 Task: Create a due date automation trigger when advanced on, 2 days after a card is due add content with an empty description at 11:00 AM.
Action: Mouse moved to (1152, 92)
Screenshot: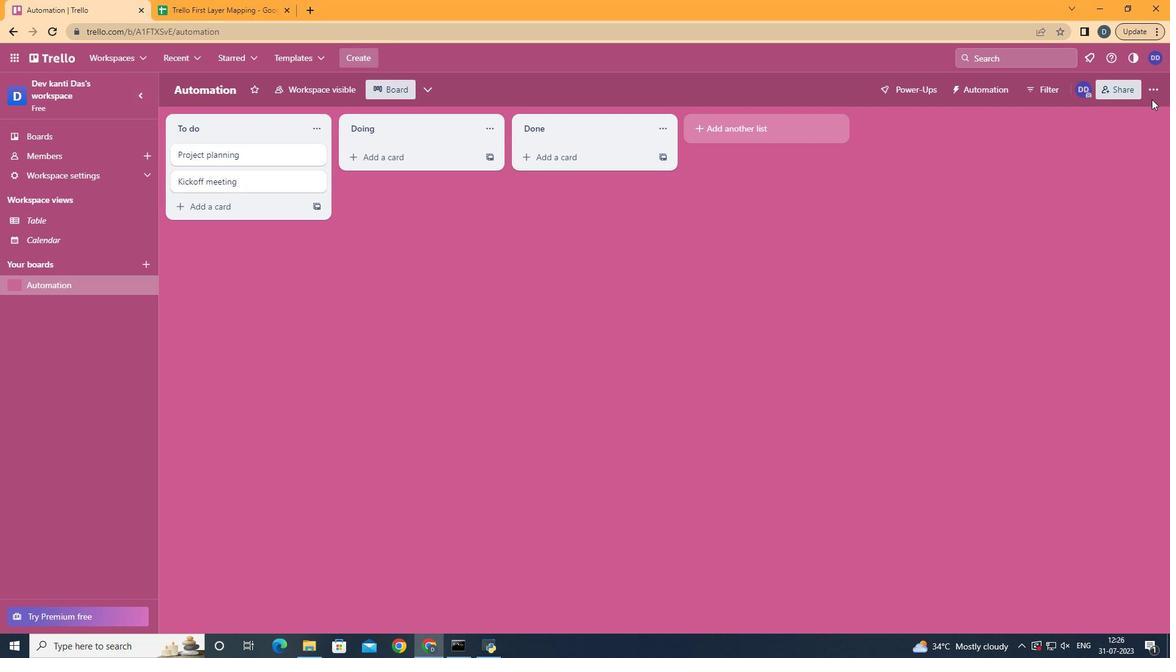 
Action: Mouse pressed left at (1152, 92)
Screenshot: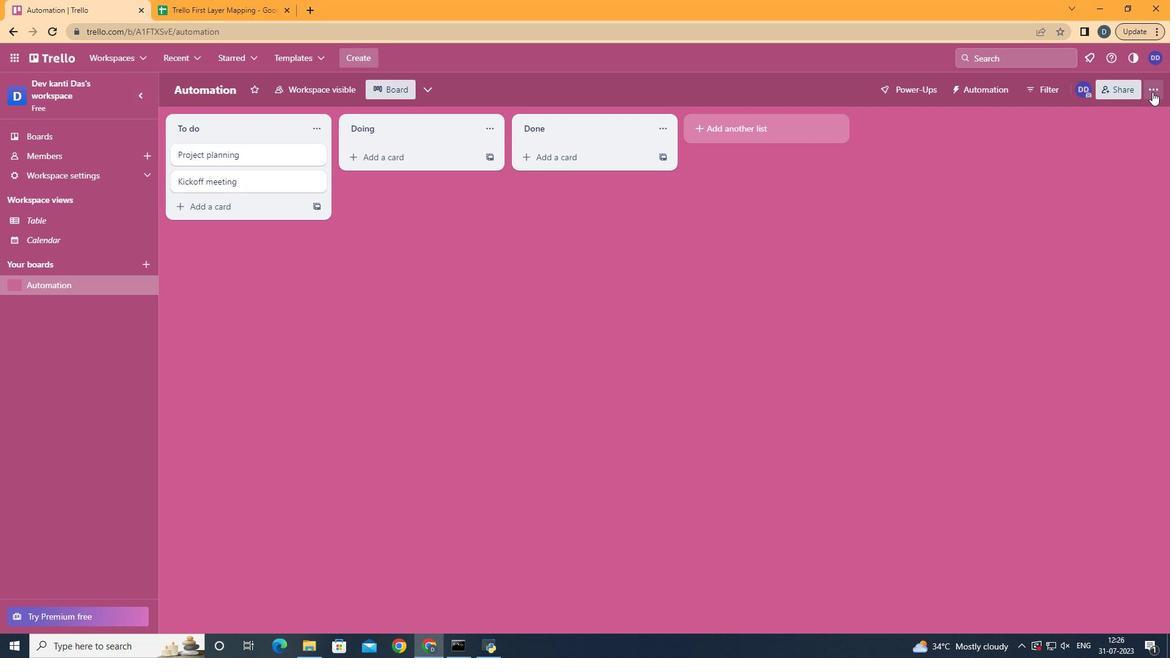 
Action: Mouse moved to (1049, 262)
Screenshot: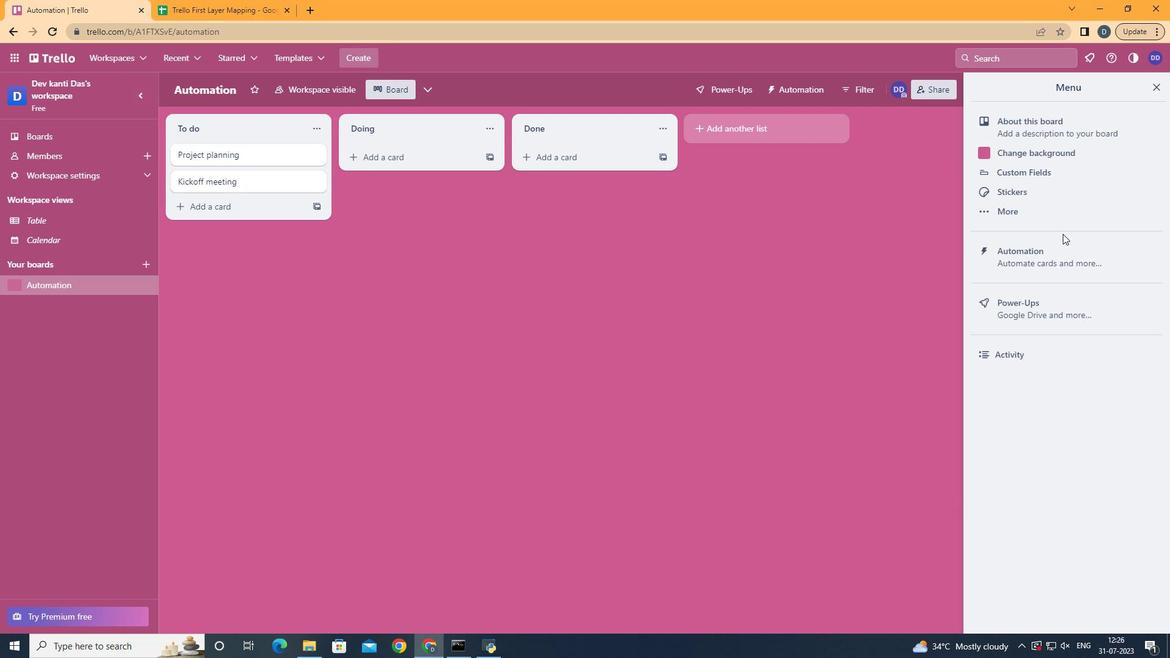 
Action: Mouse pressed left at (1049, 262)
Screenshot: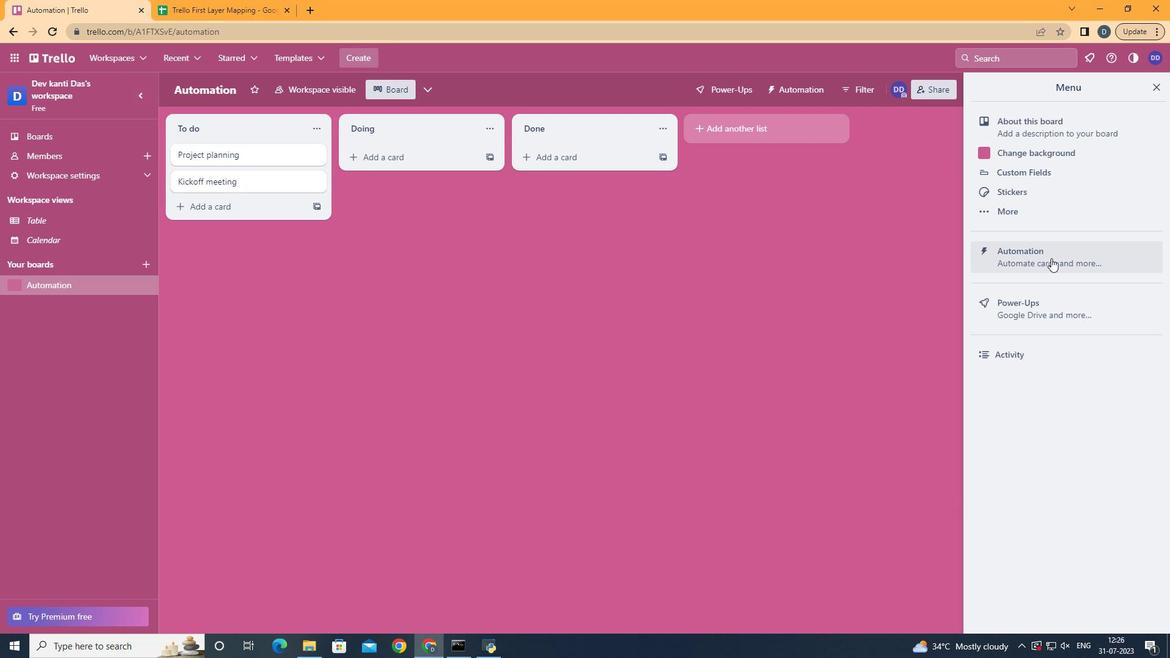 
Action: Mouse moved to (237, 250)
Screenshot: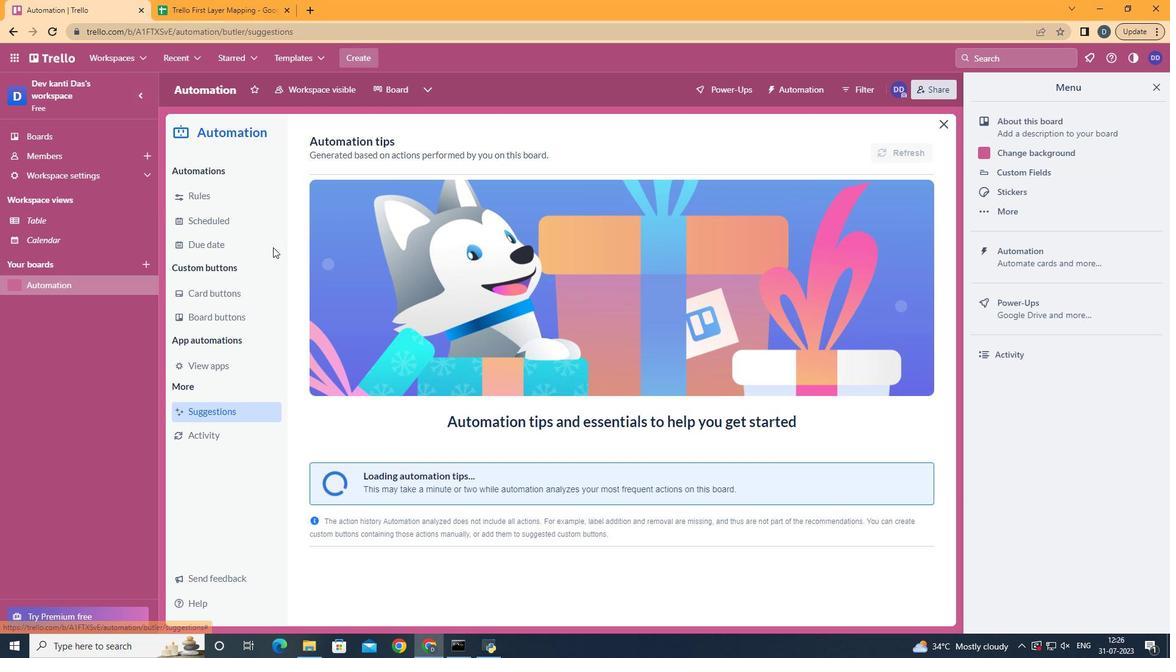 
Action: Mouse pressed left at (237, 250)
Screenshot: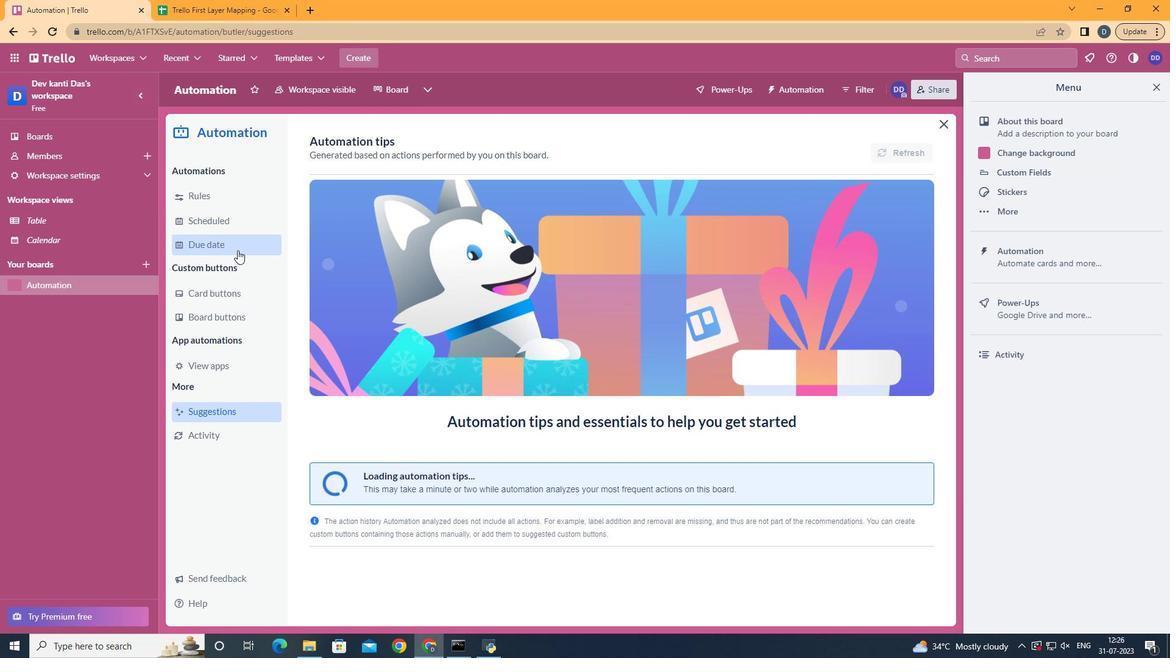 
Action: Mouse moved to (851, 141)
Screenshot: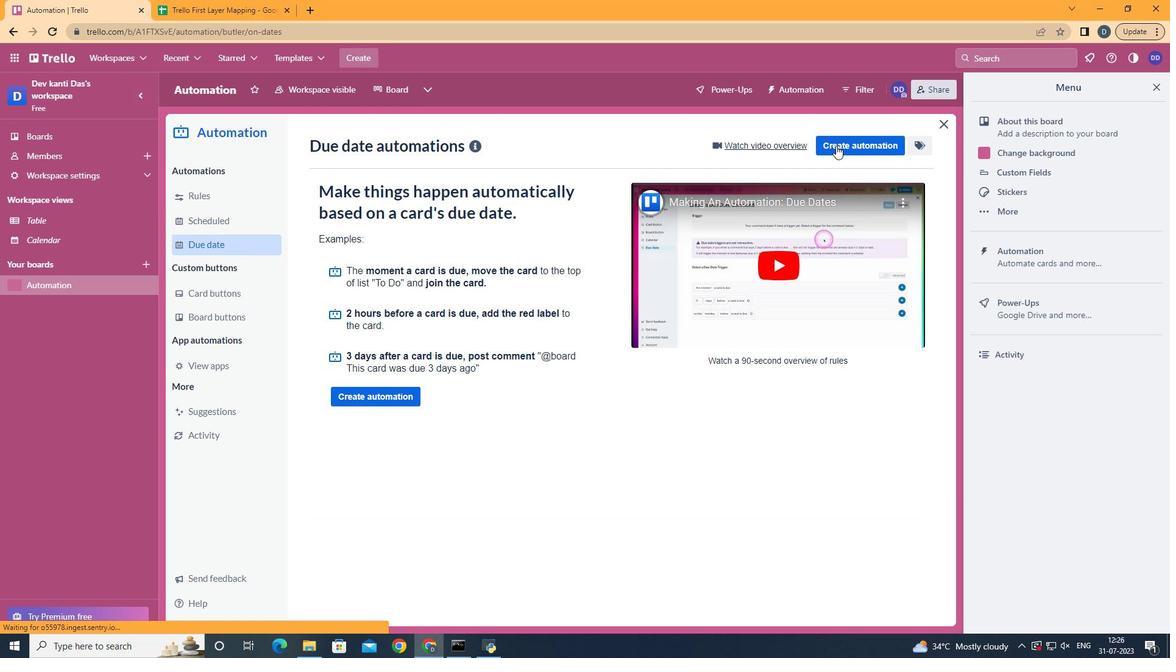 
Action: Mouse pressed left at (851, 141)
Screenshot: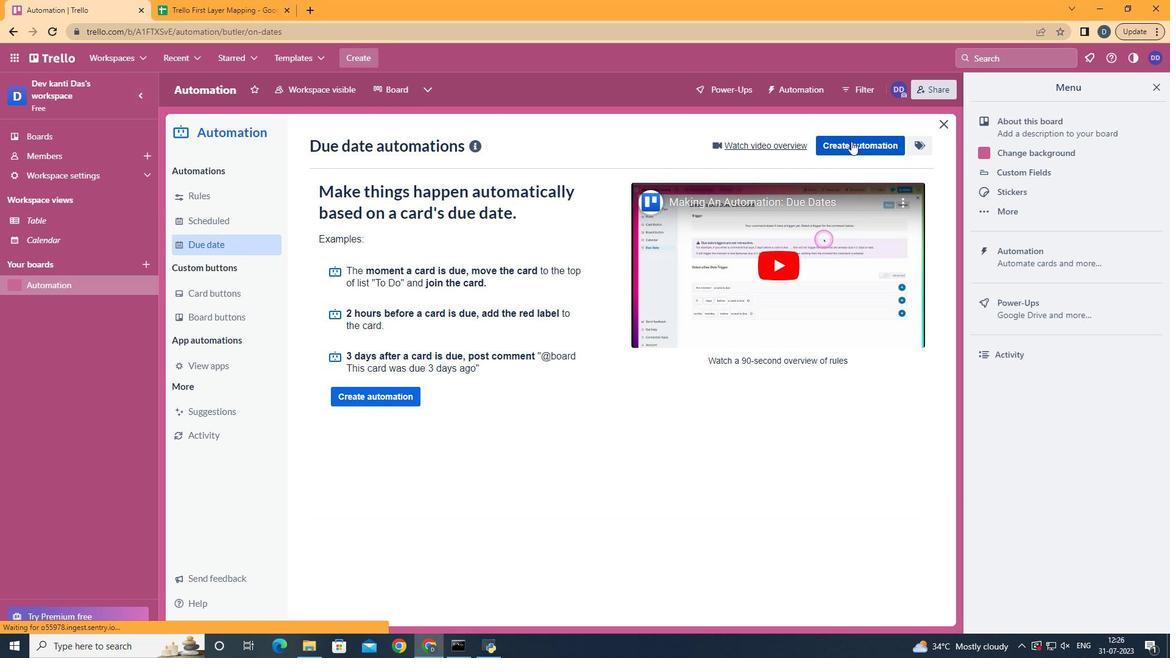 
Action: Mouse moved to (615, 265)
Screenshot: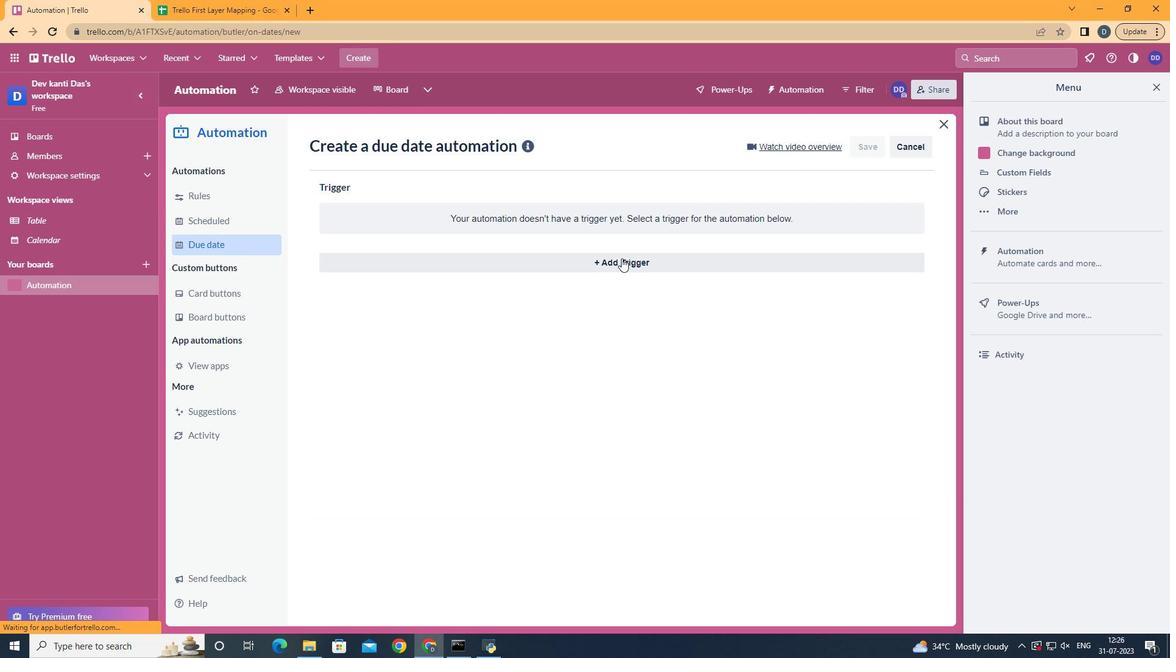 
Action: Mouse pressed left at (615, 265)
Screenshot: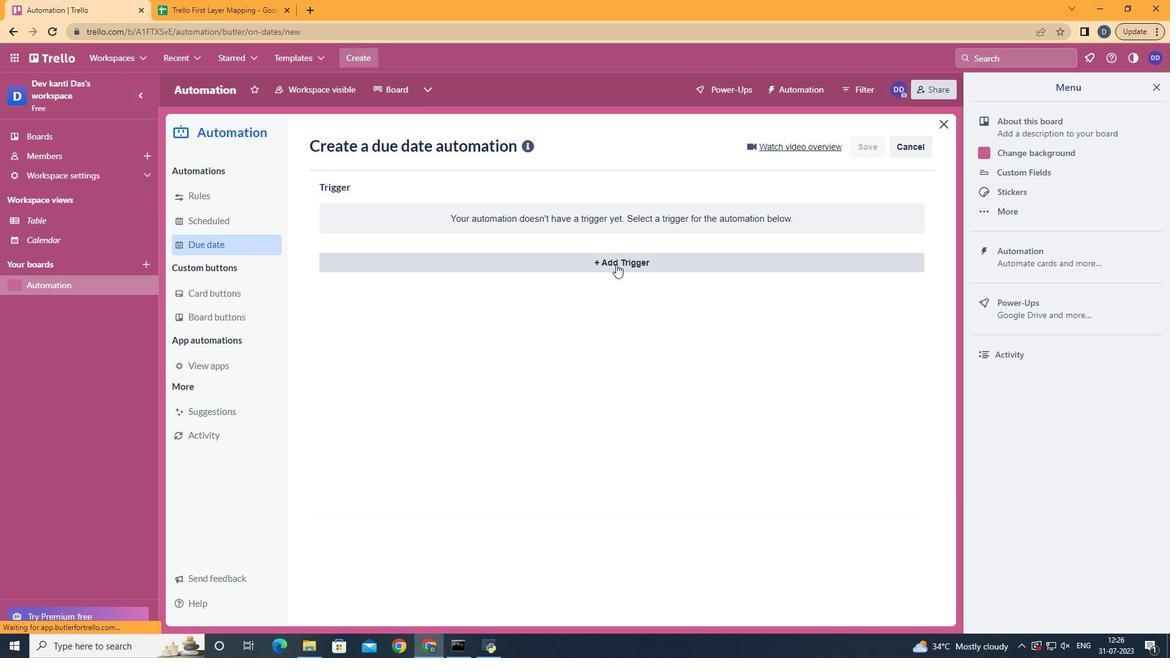 
Action: Mouse moved to (422, 497)
Screenshot: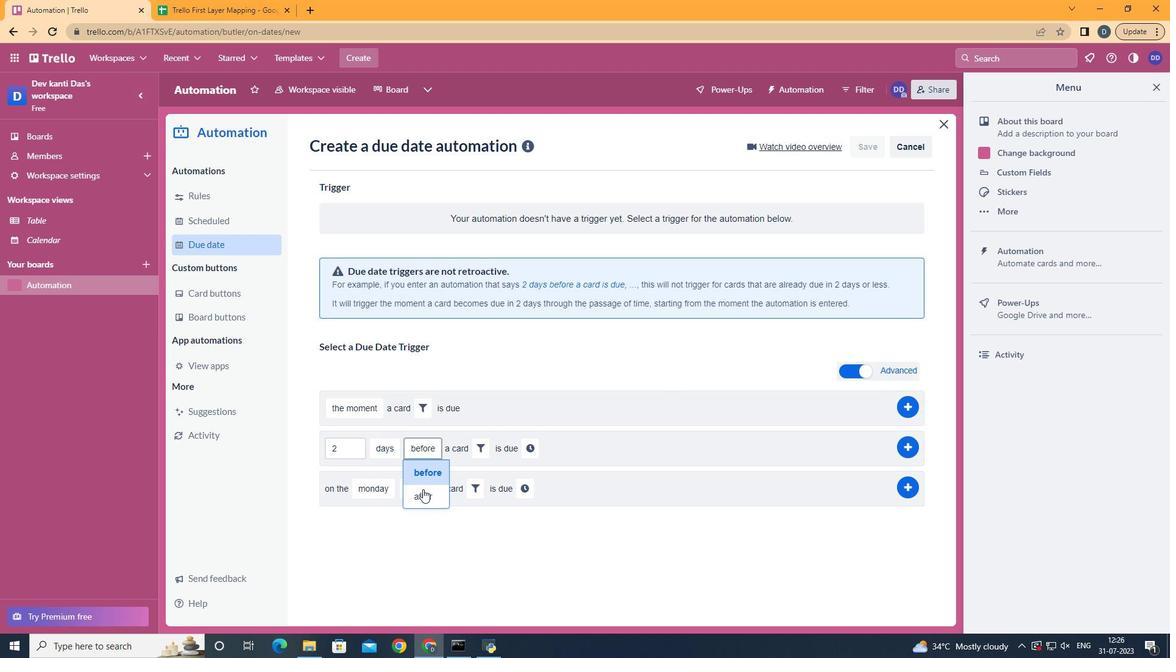 
Action: Mouse pressed left at (422, 497)
Screenshot: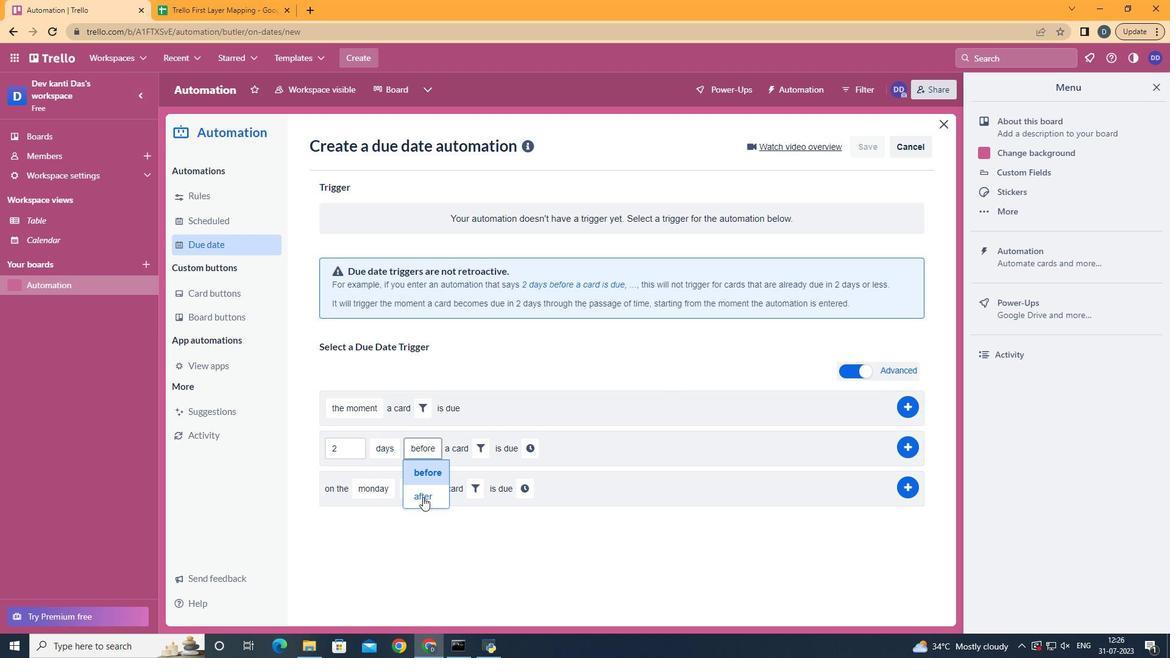 
Action: Mouse moved to (496, 458)
Screenshot: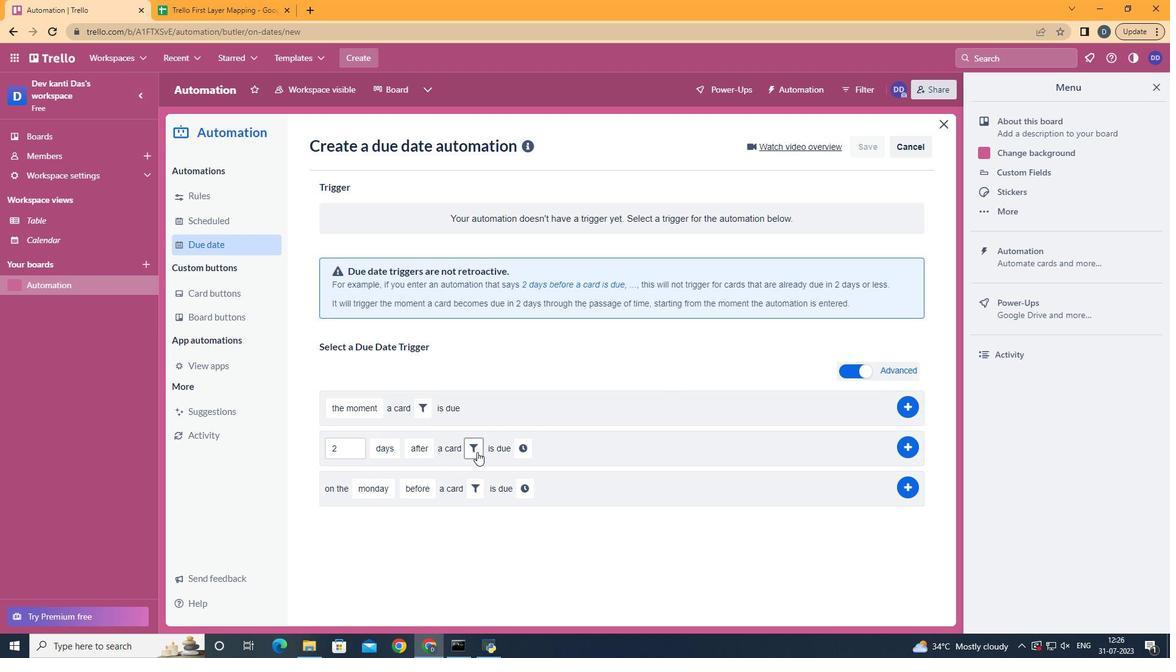 
Action: Mouse pressed left at (477, 450)
Screenshot: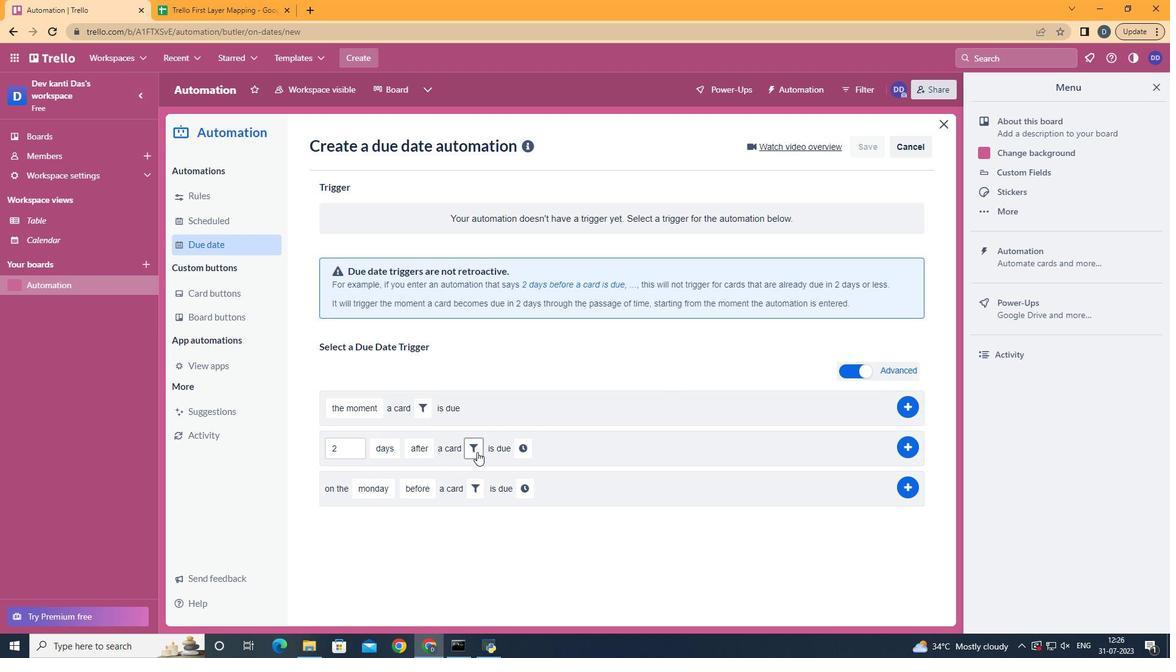 
Action: Mouse moved to (633, 486)
Screenshot: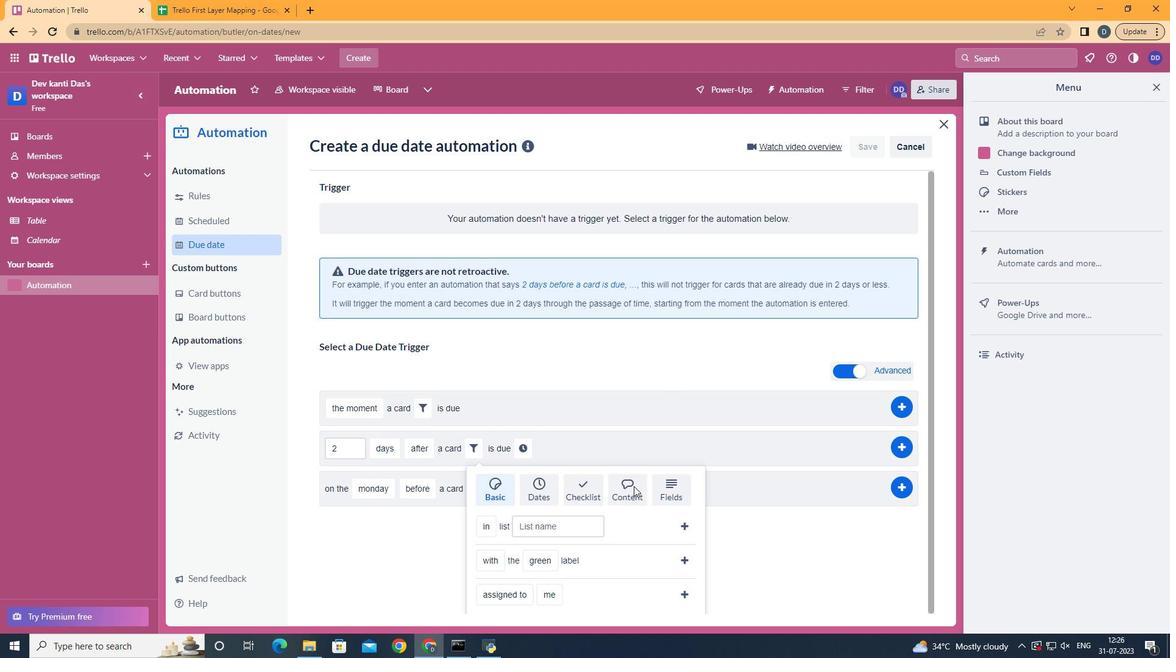 
Action: Mouse pressed left at (633, 486)
Screenshot: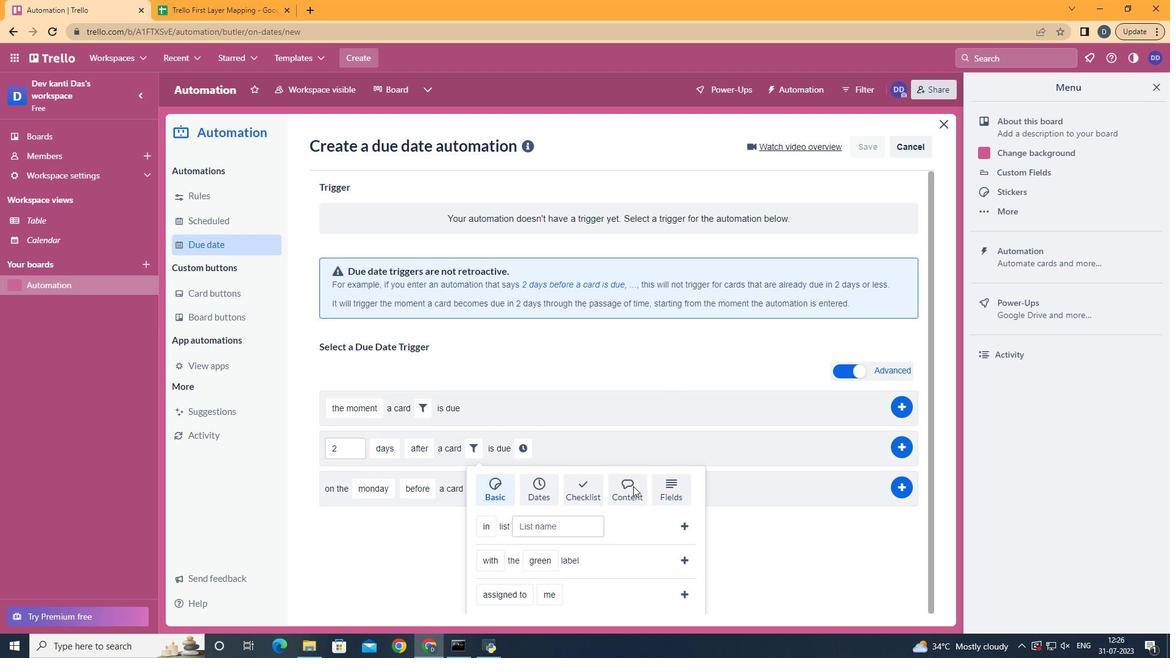
Action: Mouse scrolled (633, 485) with delta (0, 0)
Screenshot: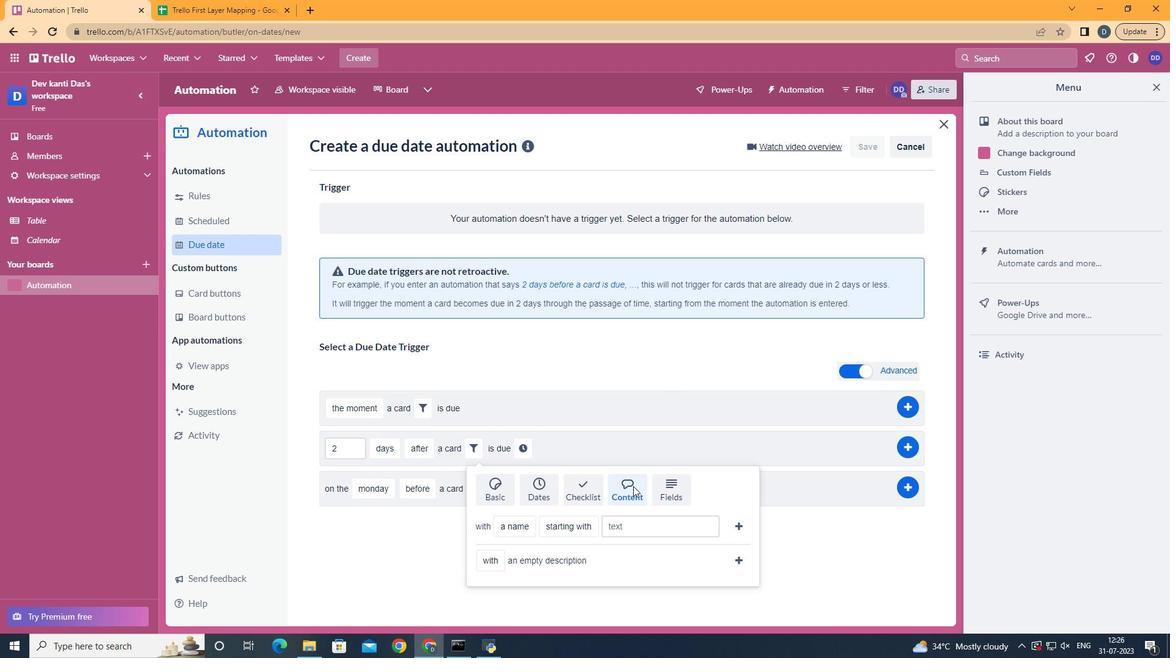 
Action: Mouse moved to (485, 584)
Screenshot: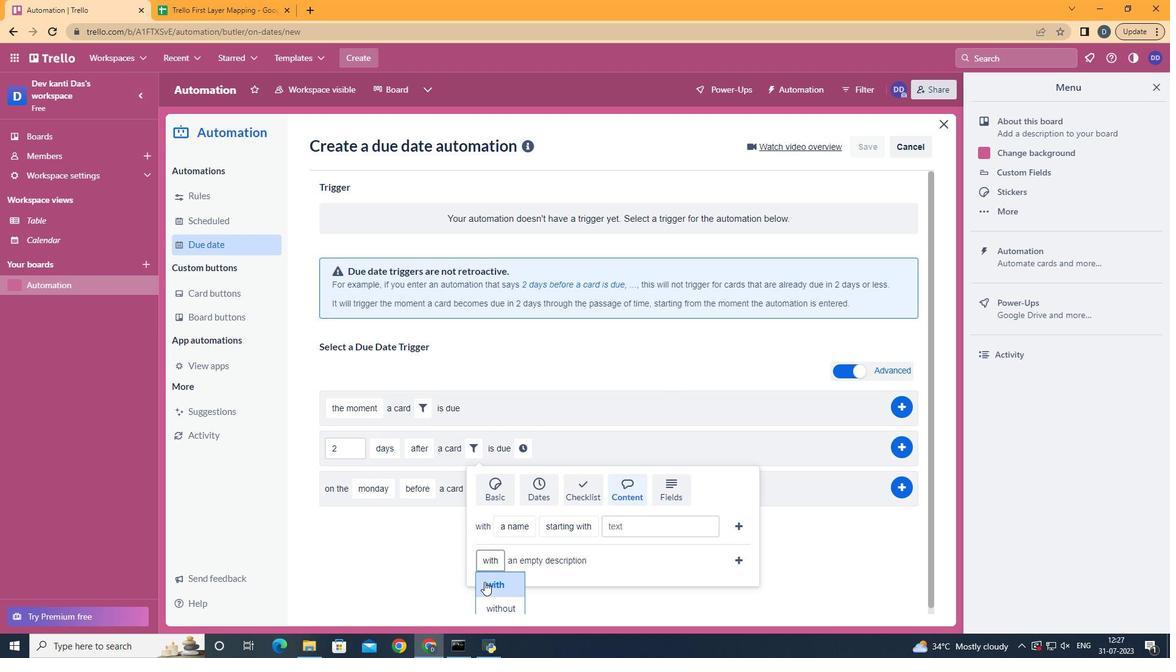 
Action: Mouse pressed left at (485, 584)
Screenshot: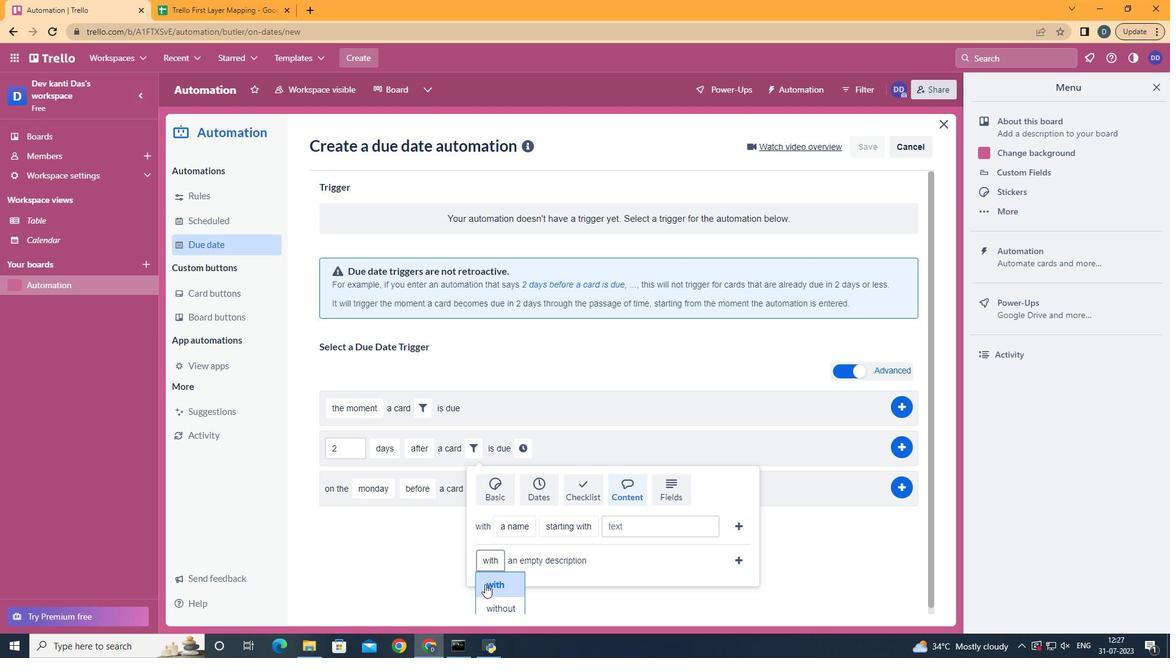 
Action: Mouse moved to (739, 556)
Screenshot: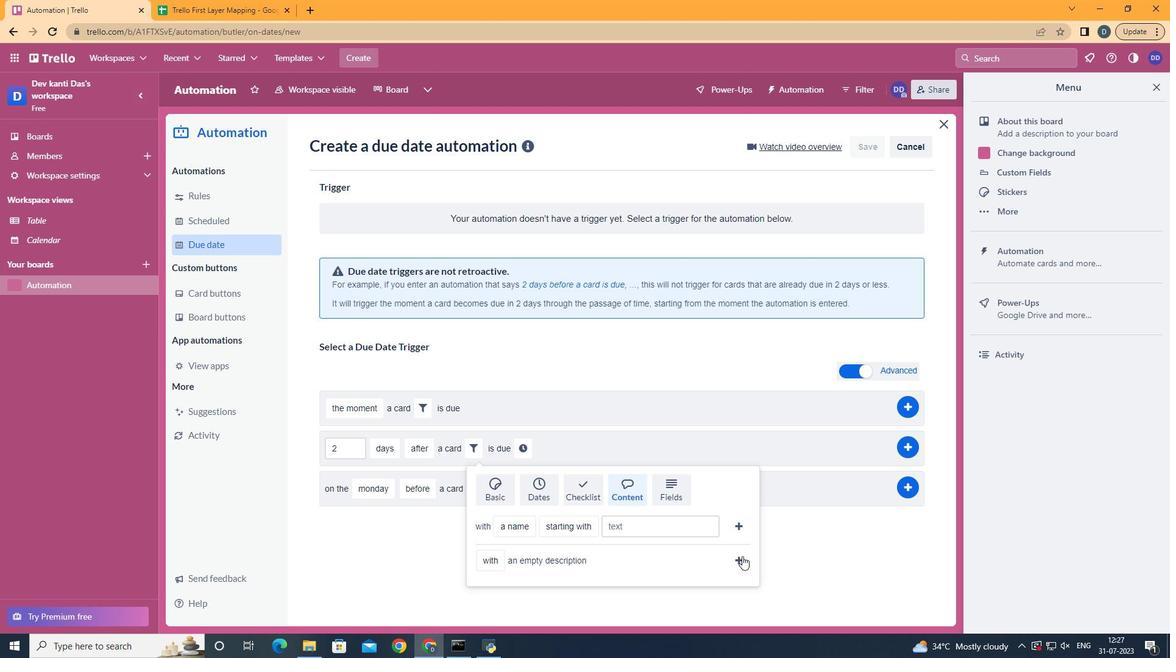 
Action: Mouse pressed left at (739, 556)
Screenshot: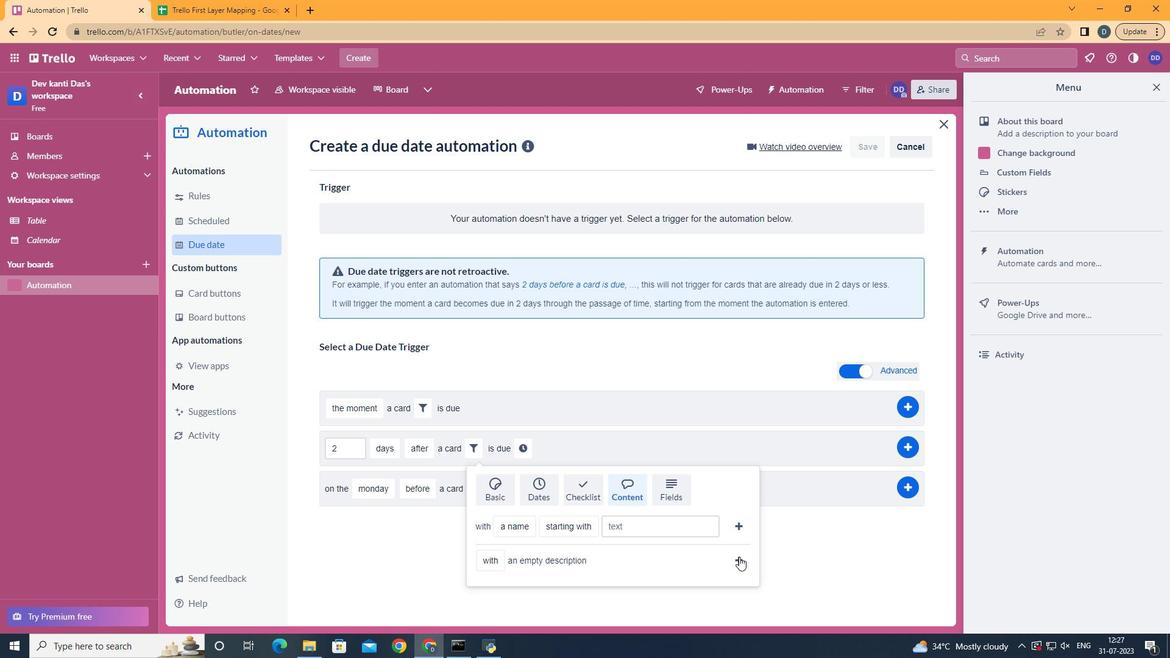 
Action: Mouse moved to (655, 450)
Screenshot: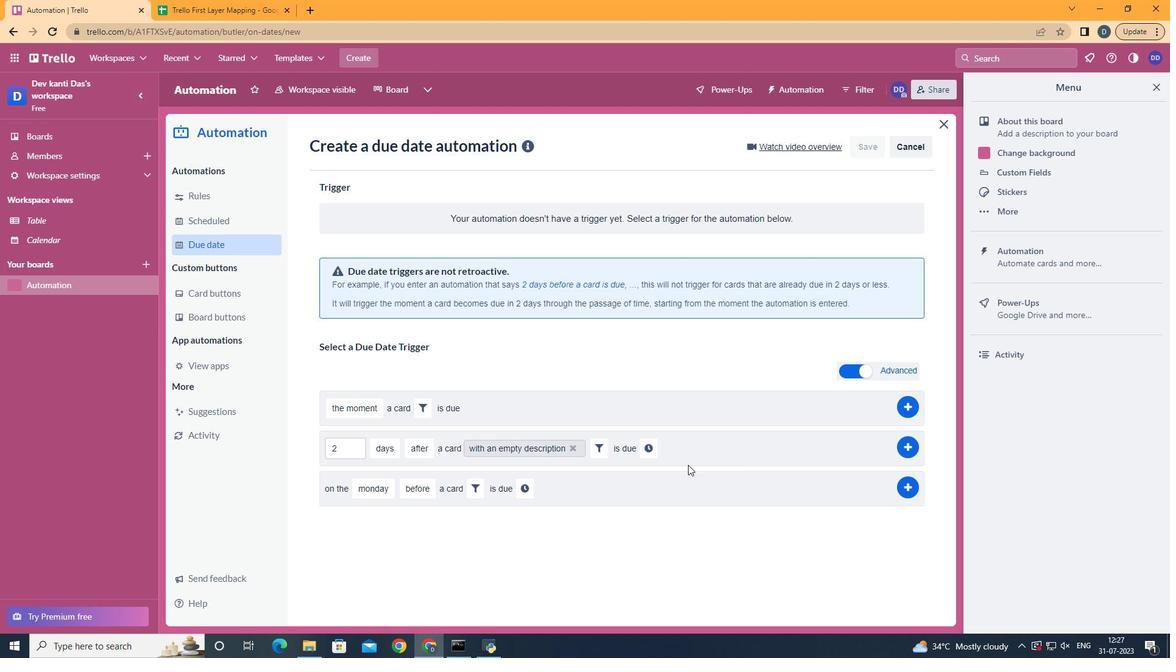 
Action: Mouse pressed left at (655, 450)
Screenshot: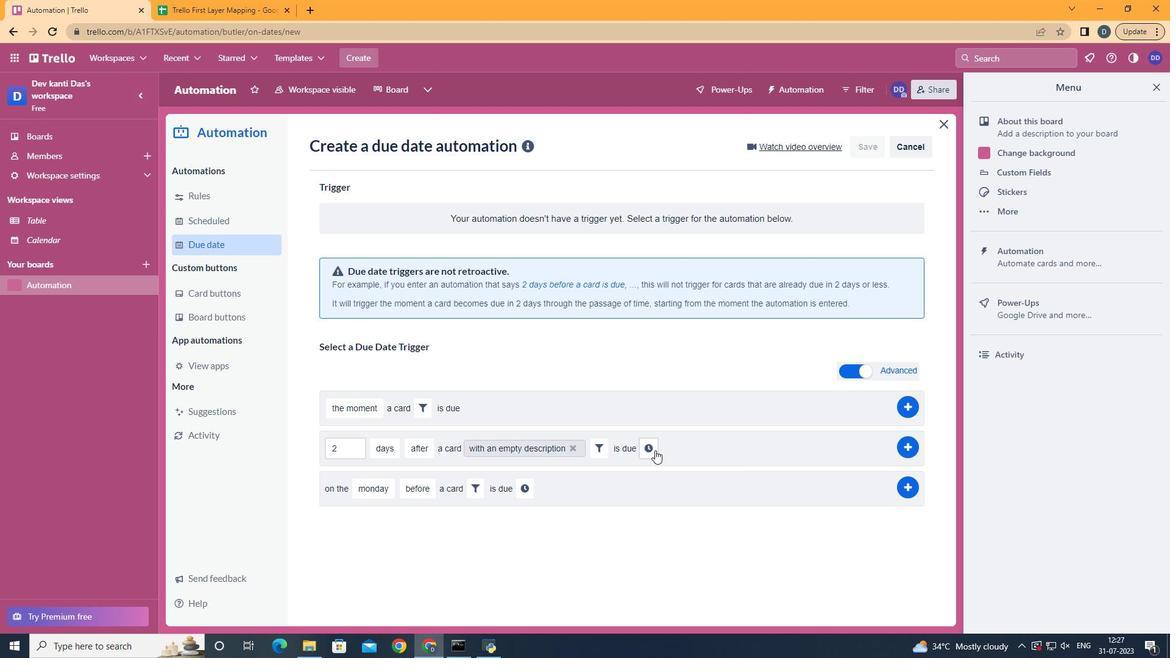 
Action: Mouse moved to (672, 451)
Screenshot: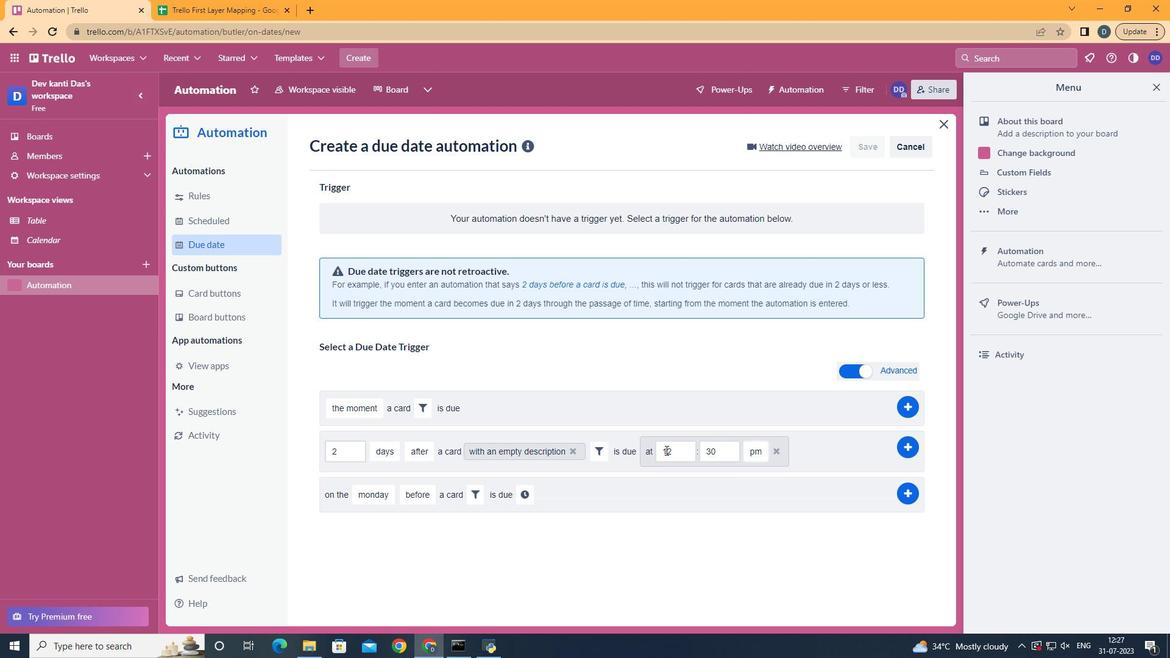 
Action: Mouse pressed left at (672, 451)
Screenshot: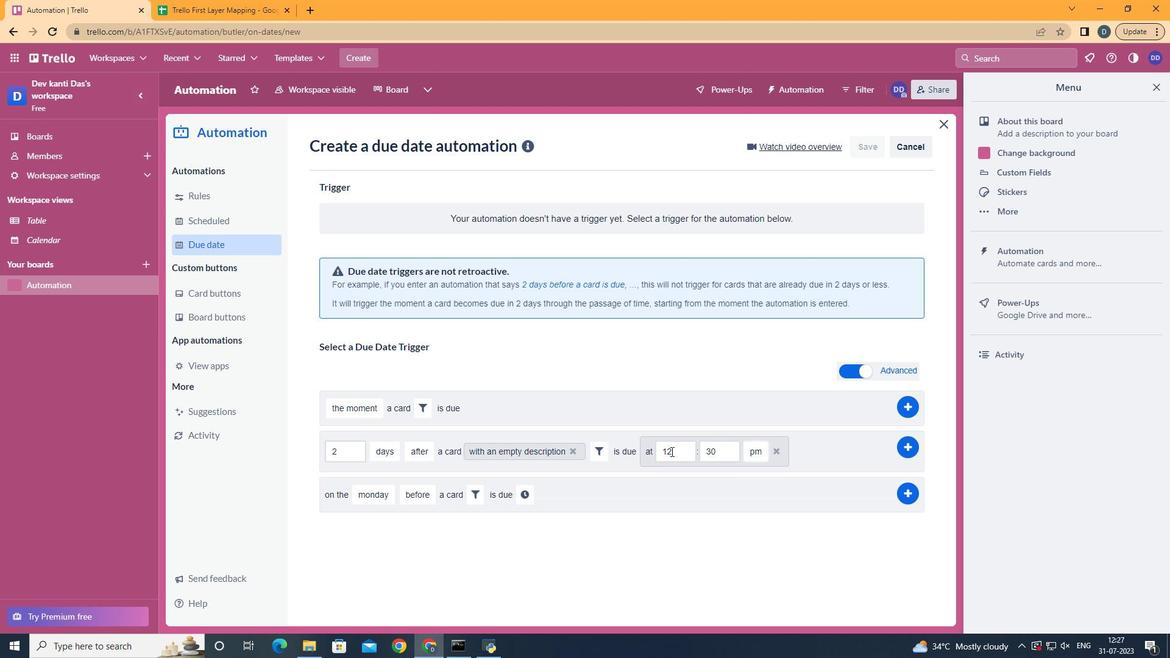 
Action: Key pressed <Key.backspace><Key.backspace>11
Screenshot: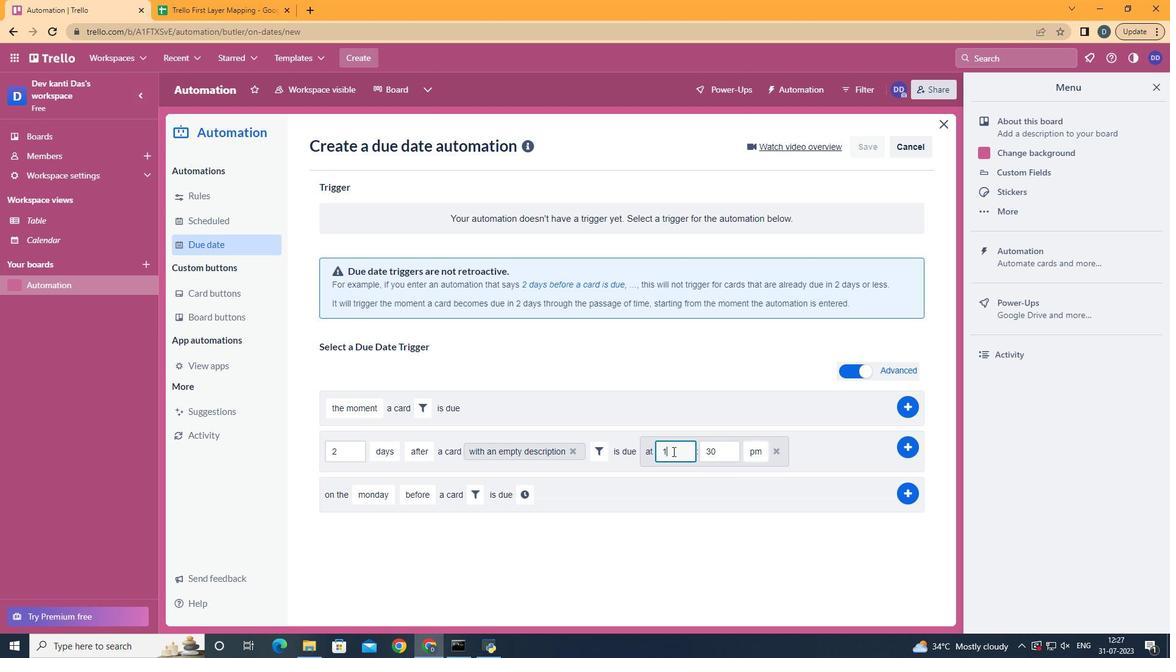 
Action: Mouse moved to (725, 447)
Screenshot: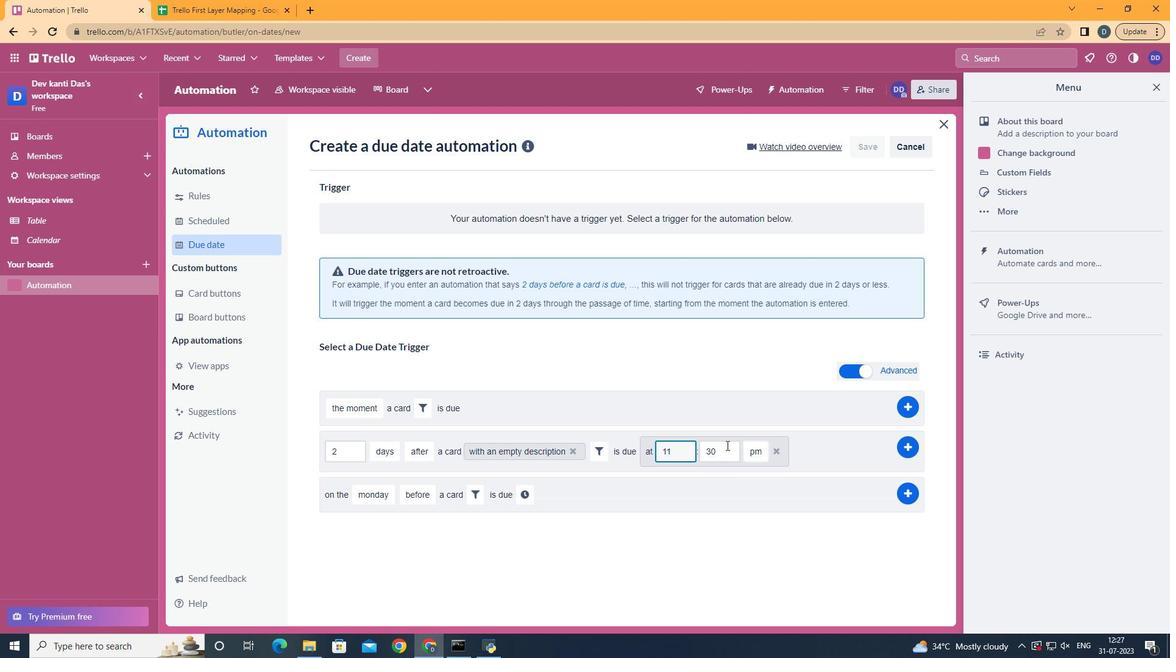 
Action: Mouse pressed left at (725, 447)
Screenshot: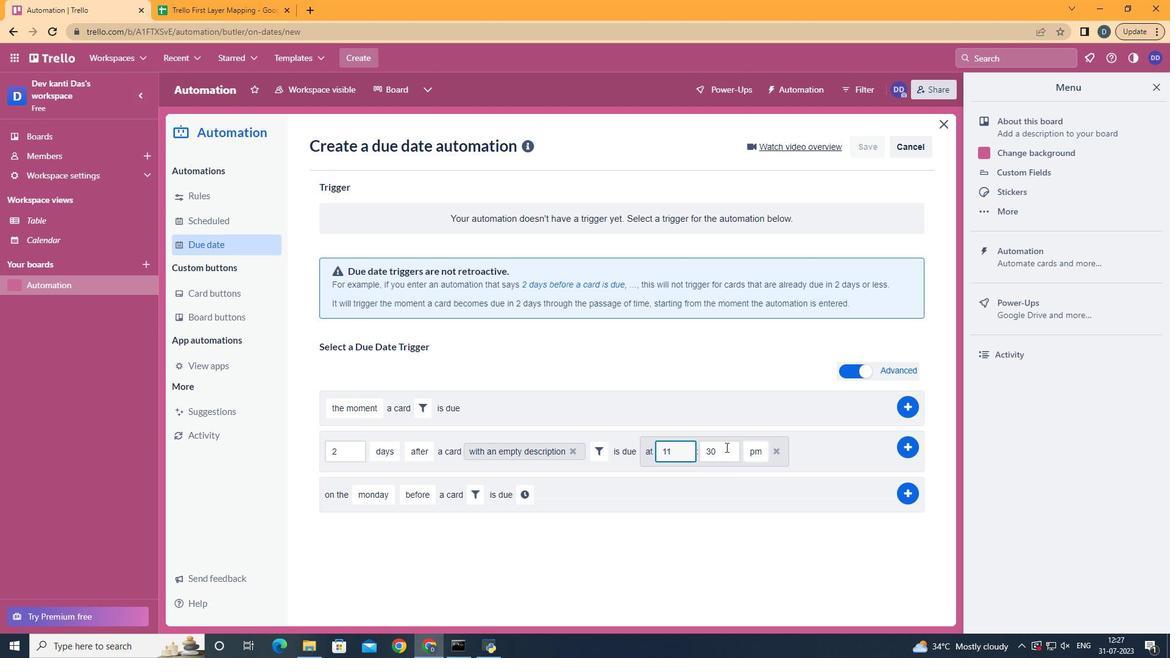 
Action: Mouse moved to (725, 447)
Screenshot: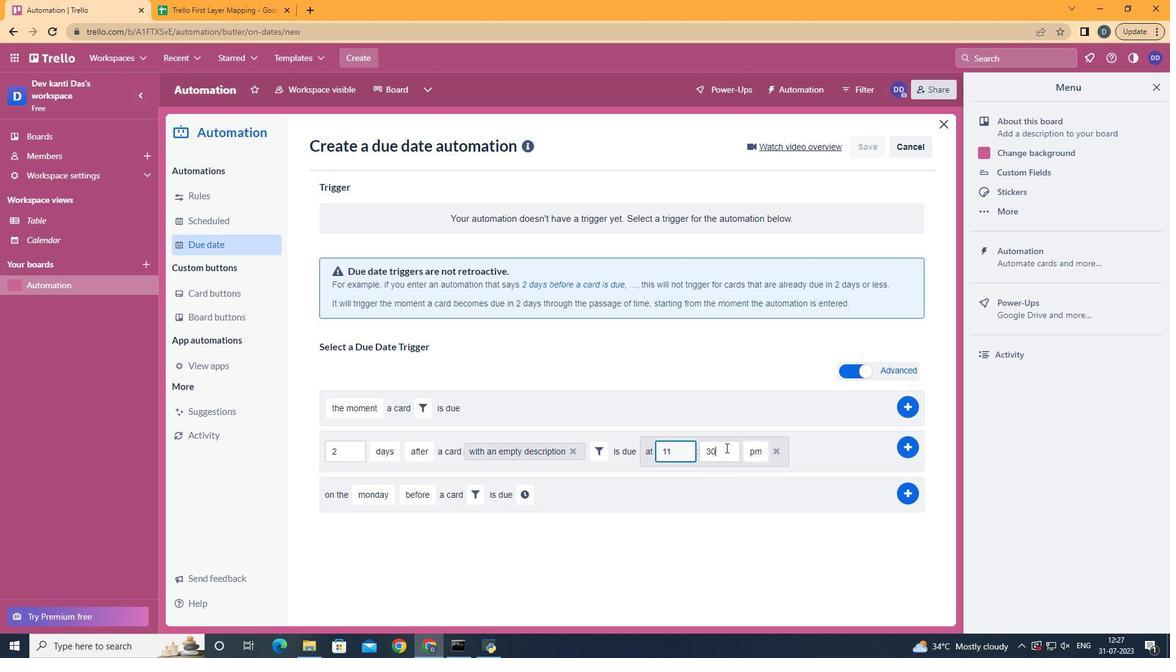 
Action: Key pressed <Key.backspace><Key.backspace>00
Screenshot: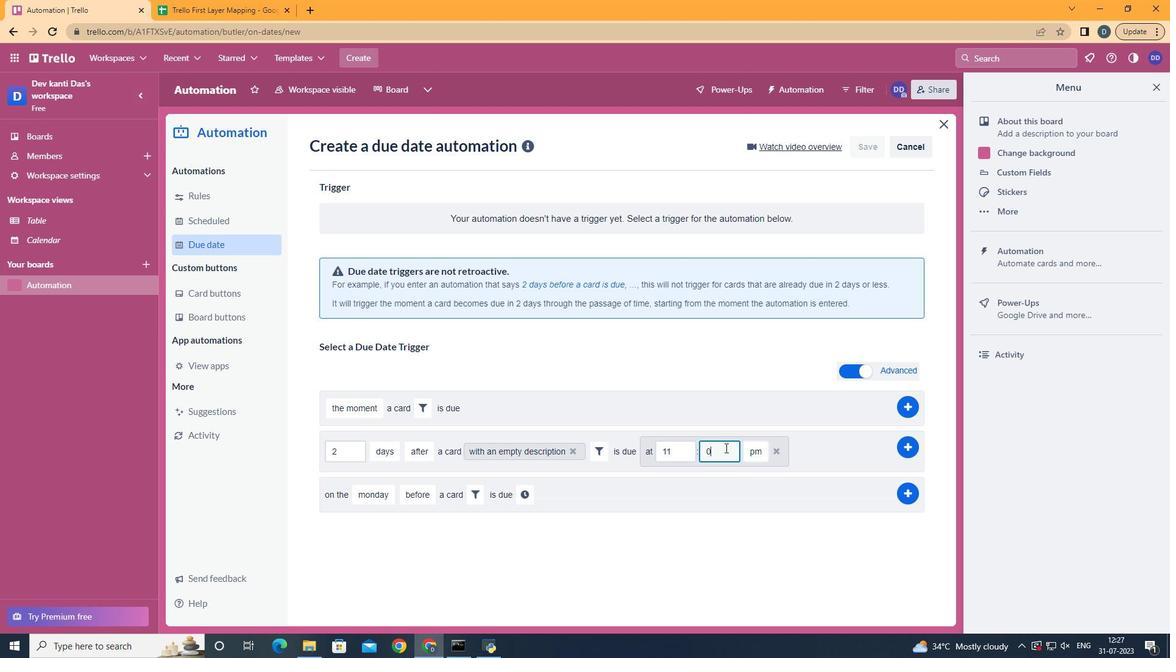 
Action: Mouse moved to (754, 477)
Screenshot: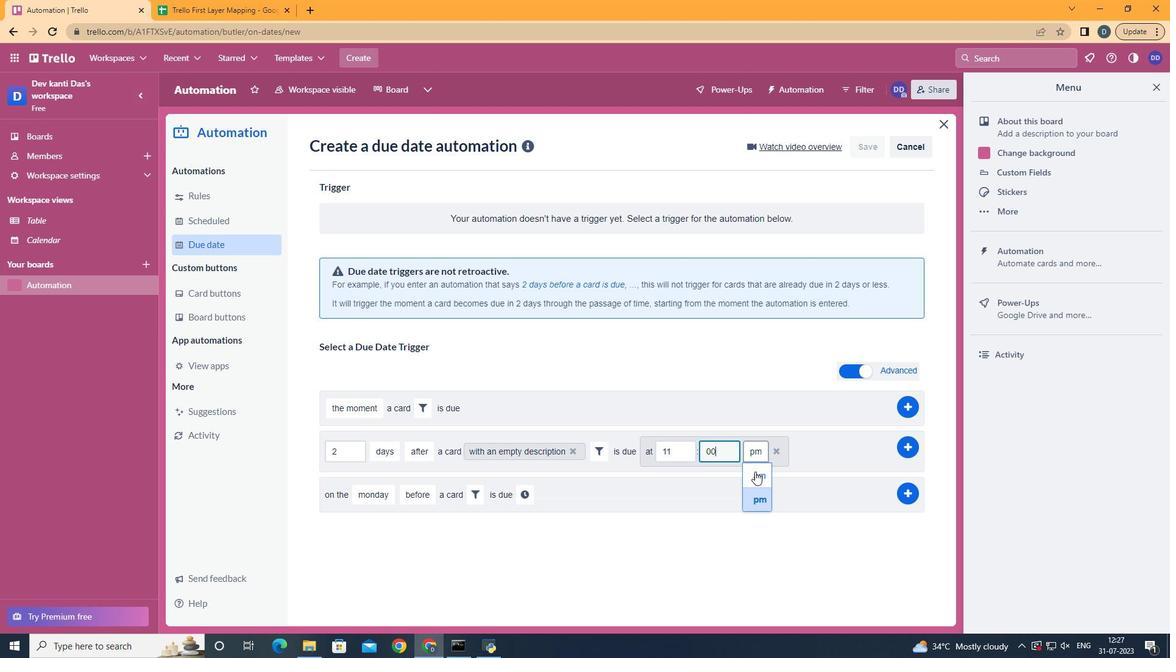 
Action: Mouse pressed left at (754, 477)
Screenshot: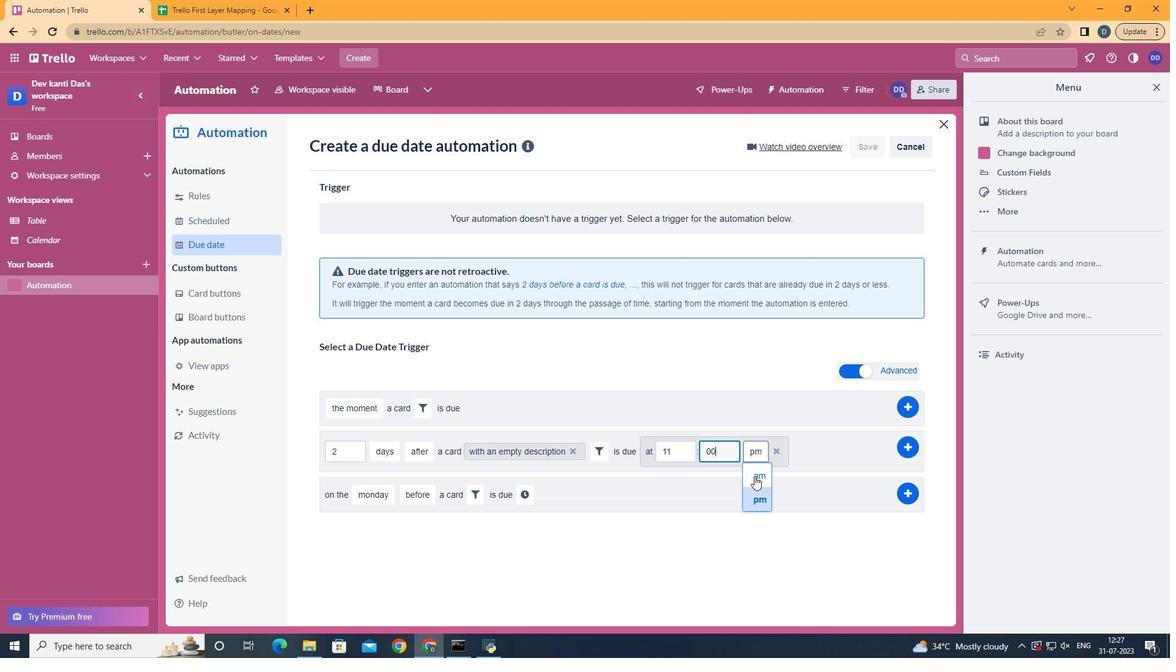 
Action: Mouse moved to (906, 447)
Screenshot: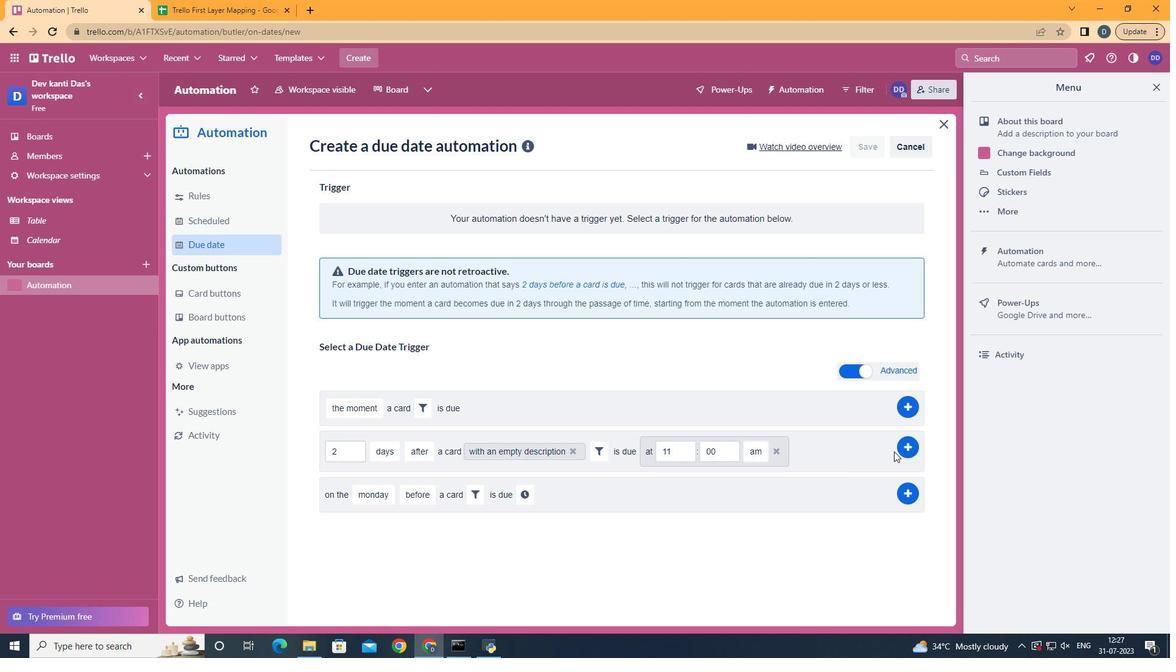 
Action: Mouse pressed left at (906, 447)
Screenshot: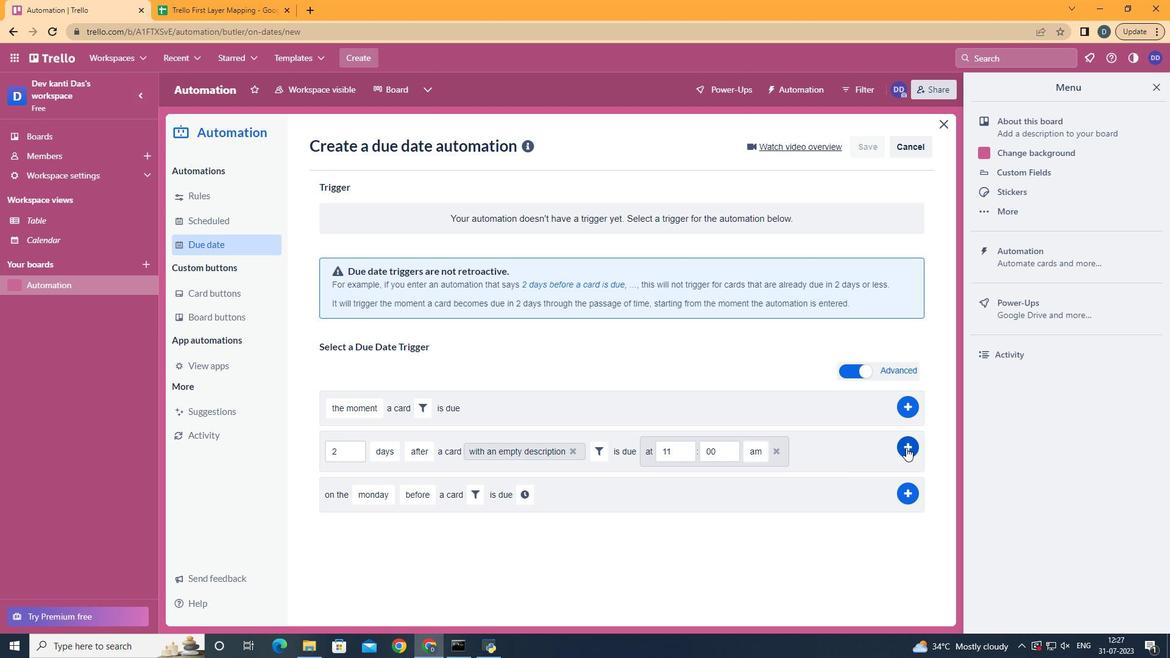 
Action: Mouse moved to (881, 254)
Screenshot: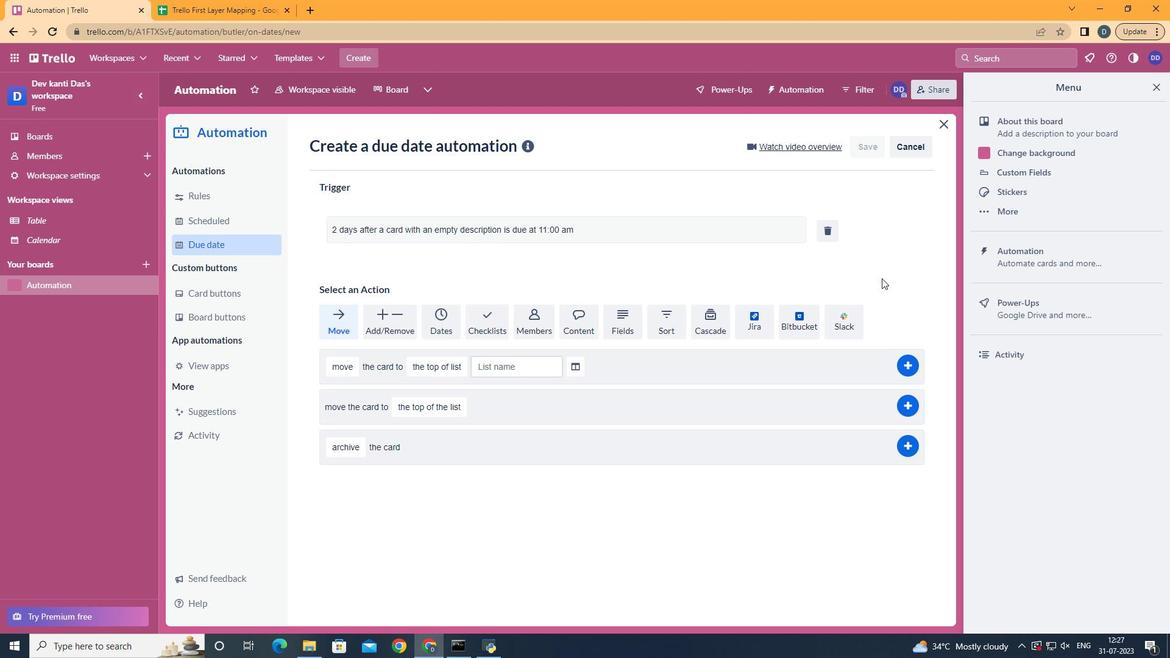 
